 Task: In the  document Aiethicsplan.pdf Change font size of watermark '120' and place the watermark  'Horizontally'. Insert footer and write ww.ramsons.com
Action: Mouse moved to (137, 71)
Screenshot: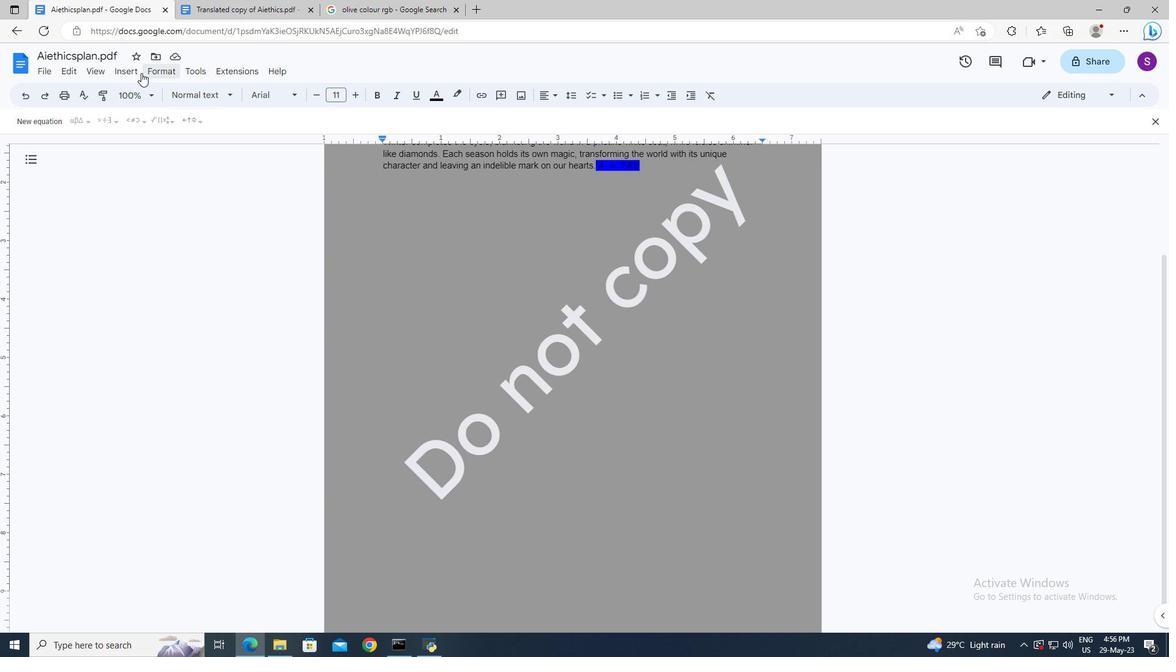 
Action: Mouse pressed left at (137, 71)
Screenshot: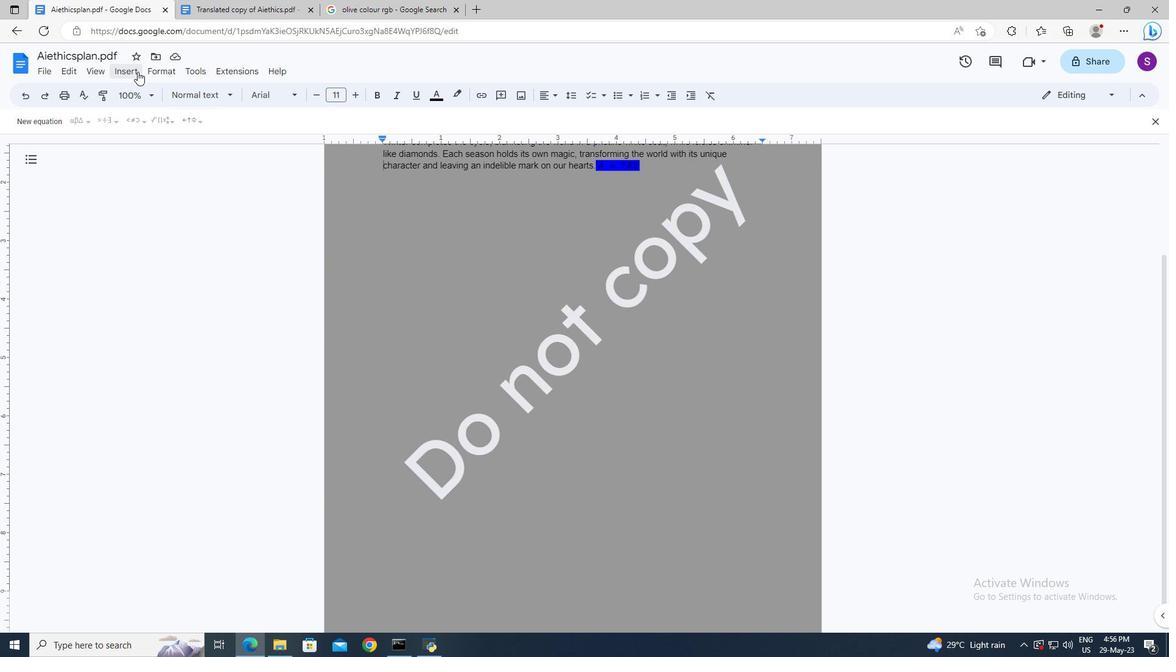 
Action: Mouse moved to (154, 352)
Screenshot: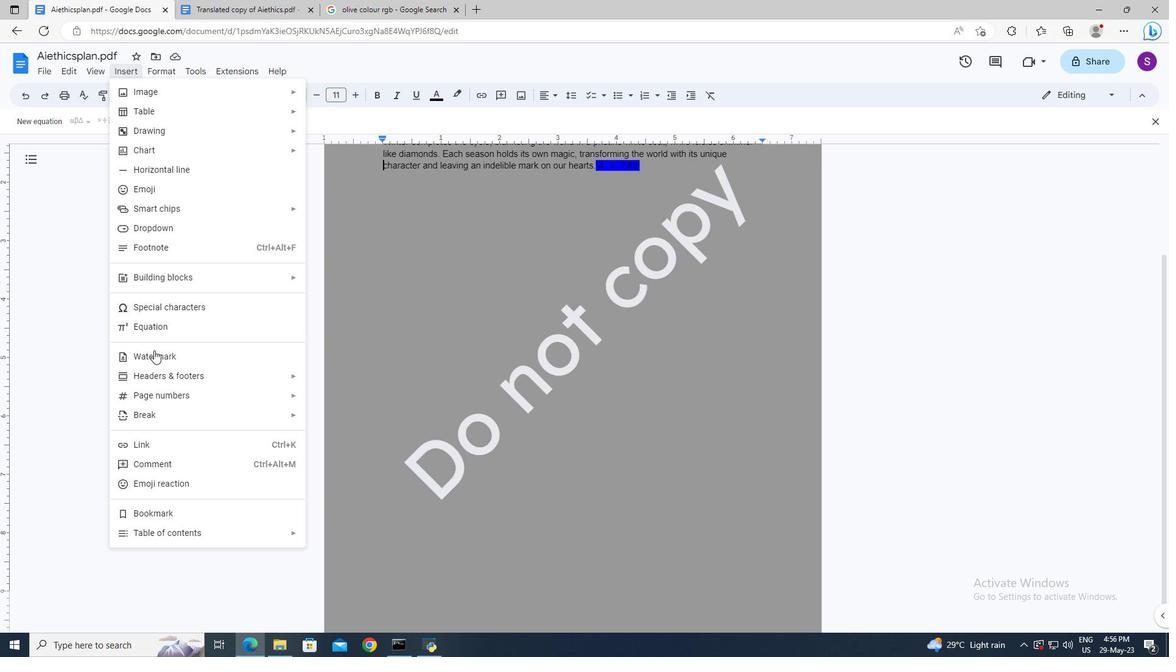 
Action: Mouse pressed left at (154, 352)
Screenshot: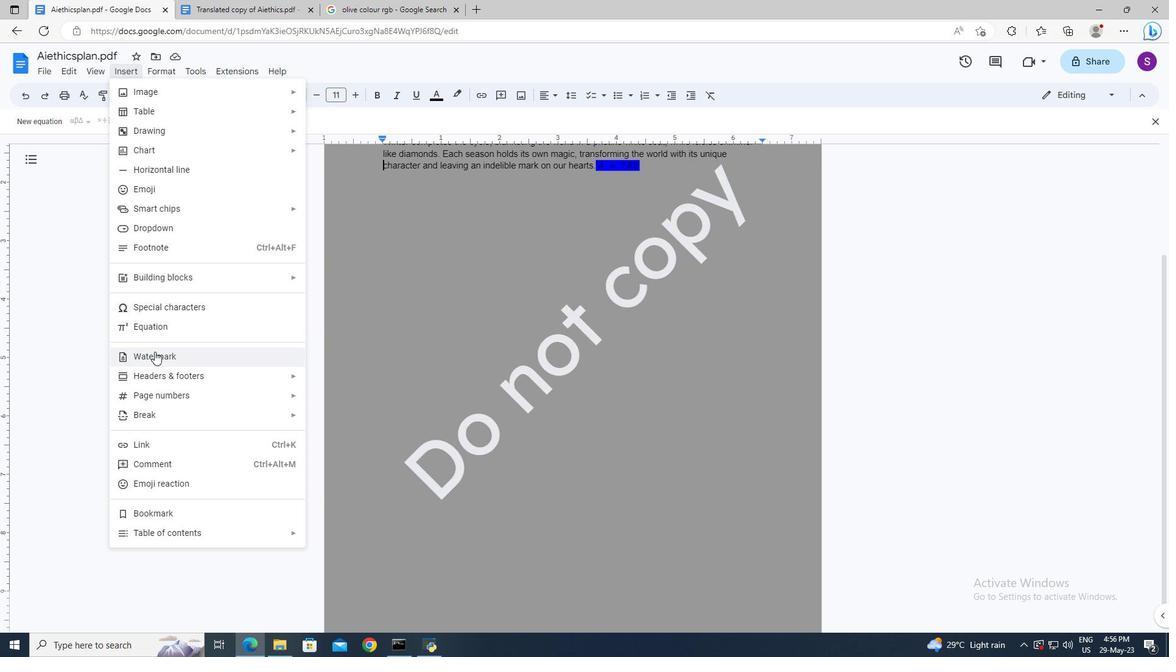 
Action: Mouse moved to (1028, 258)
Screenshot: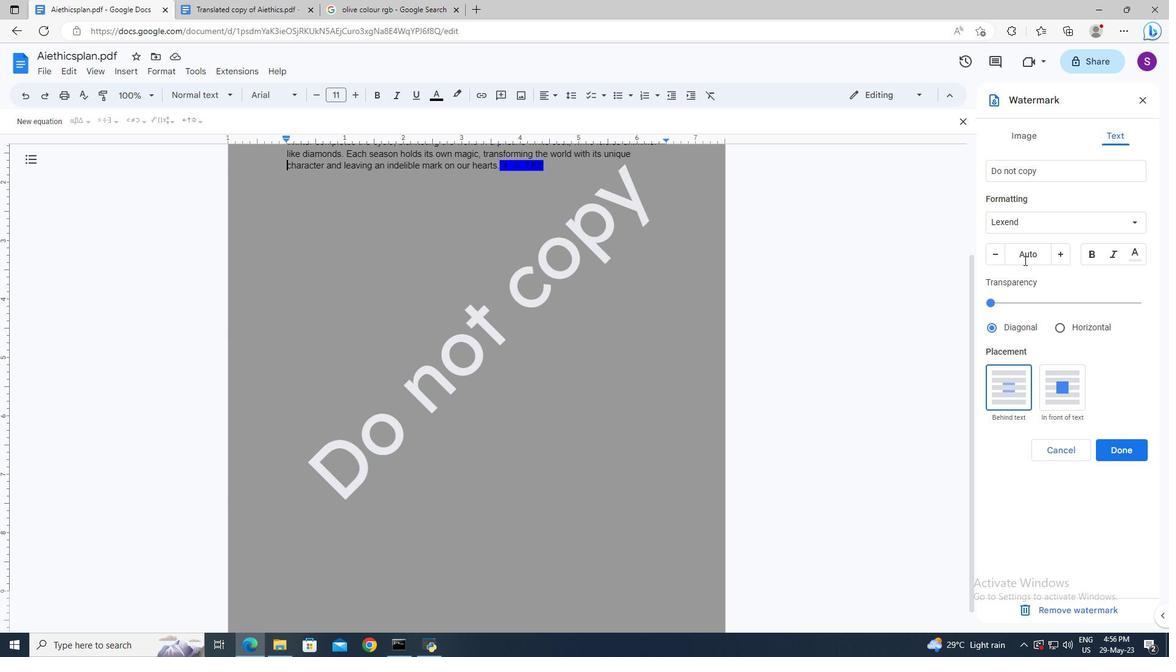
Action: Mouse pressed left at (1028, 258)
Screenshot: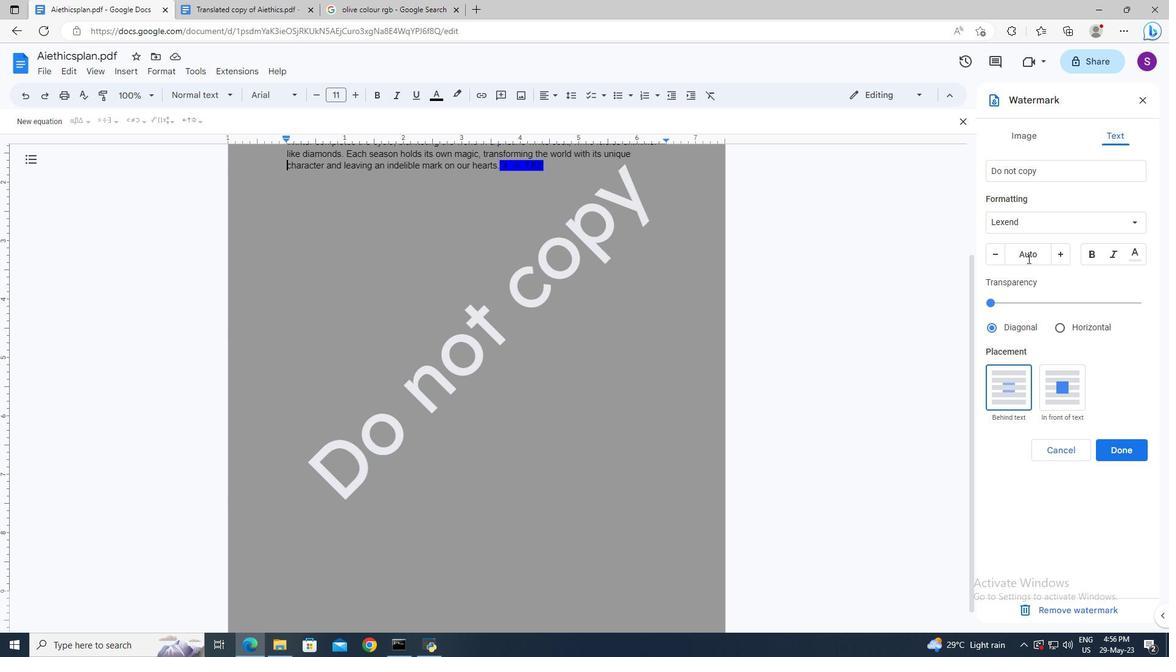 
Action: Key pressed 120<Key.enter>
Screenshot: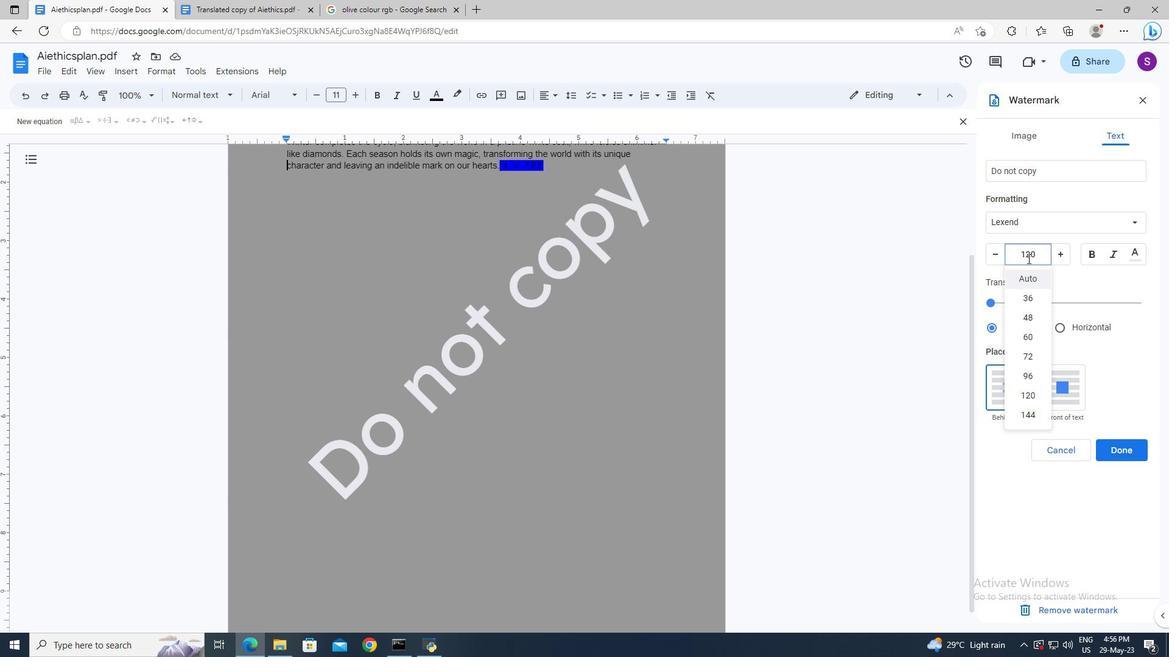
Action: Mouse moved to (1061, 330)
Screenshot: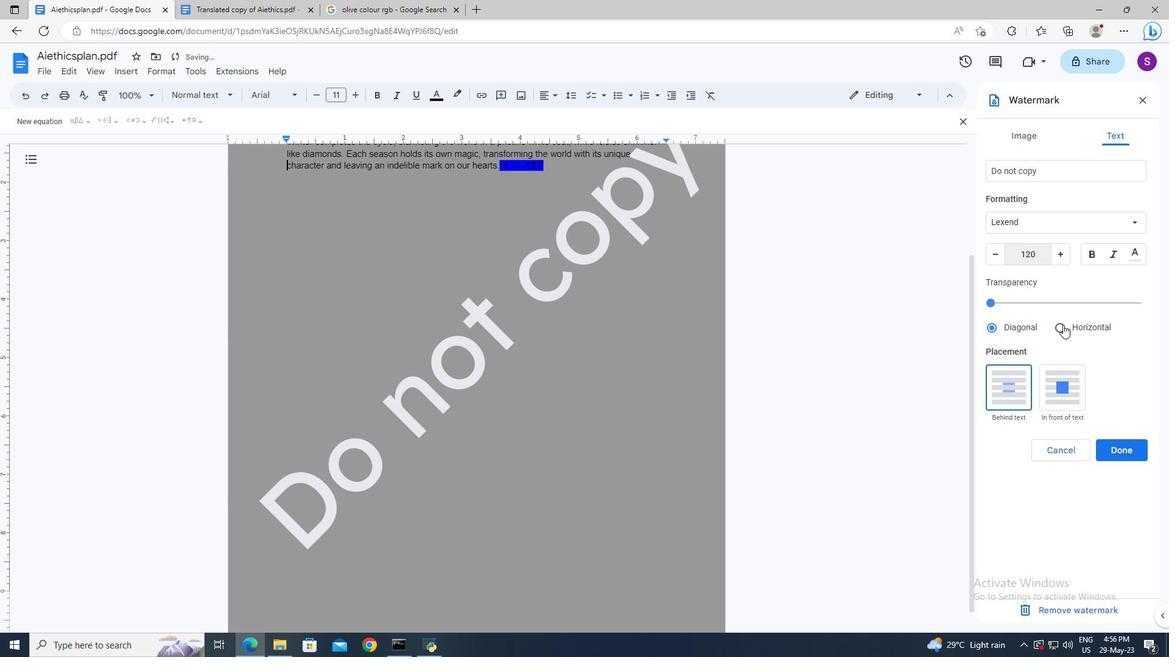 
Action: Mouse pressed left at (1061, 330)
Screenshot: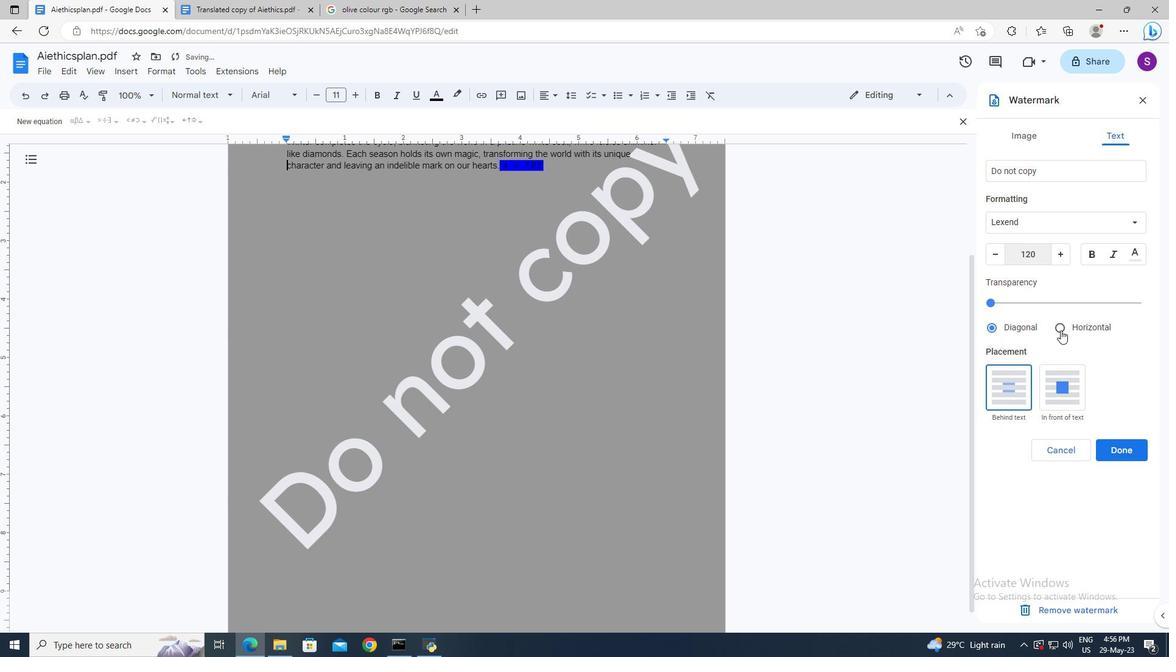 
Action: Mouse moved to (1110, 442)
Screenshot: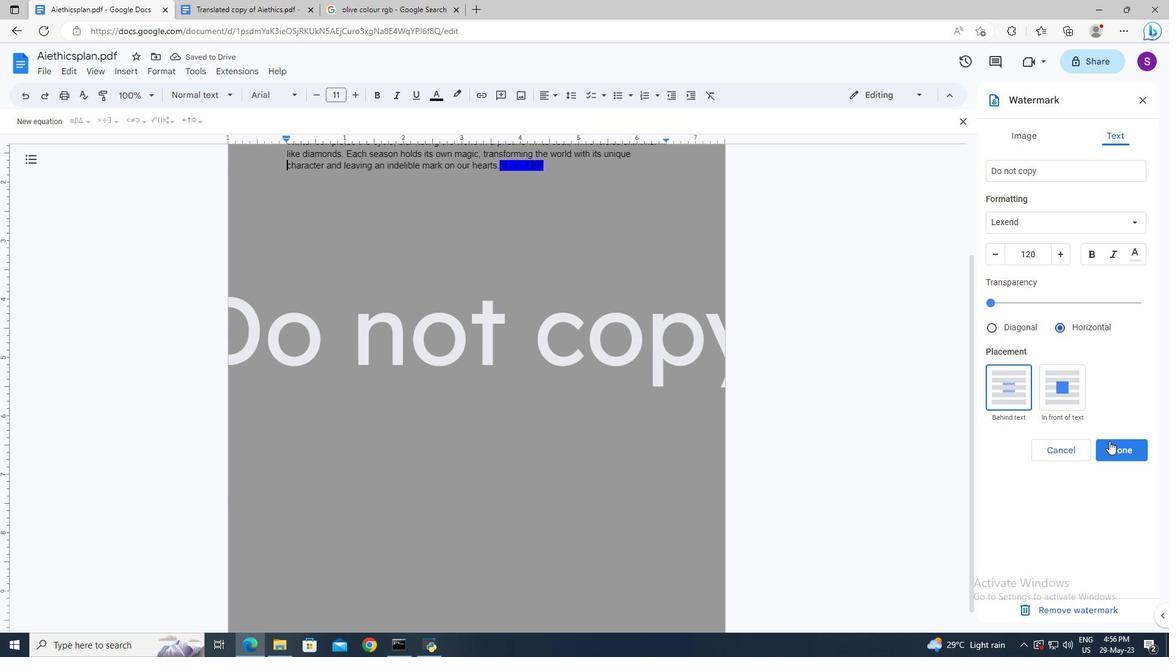 
Action: Mouse pressed left at (1110, 442)
Screenshot: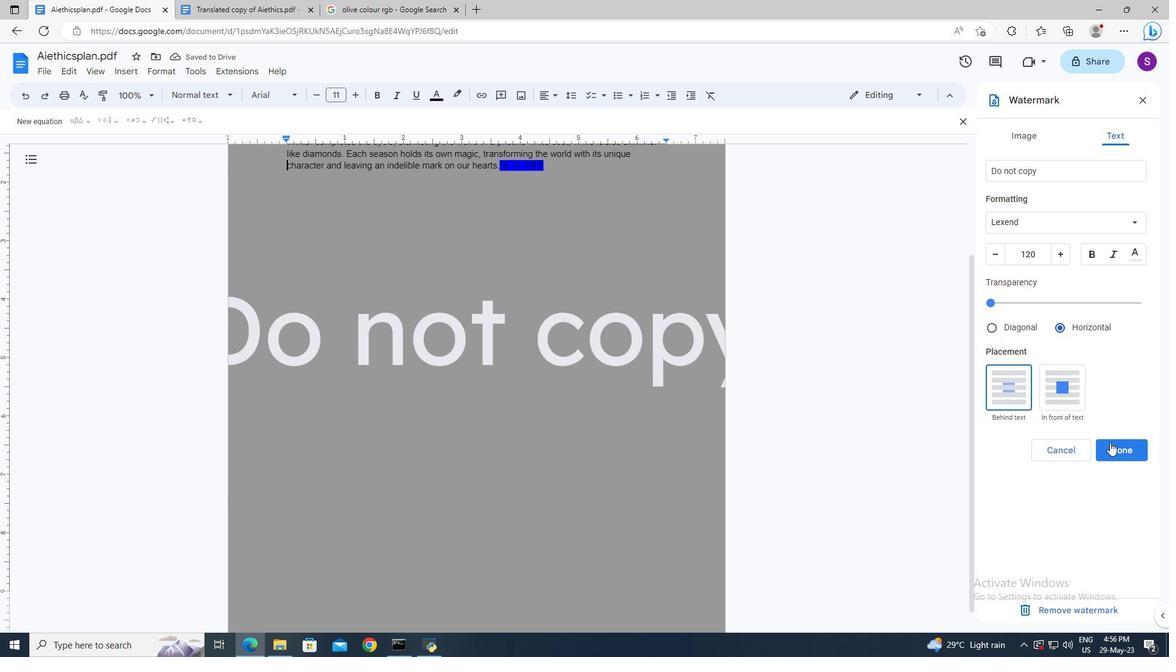 
Action: Mouse moved to (138, 73)
Screenshot: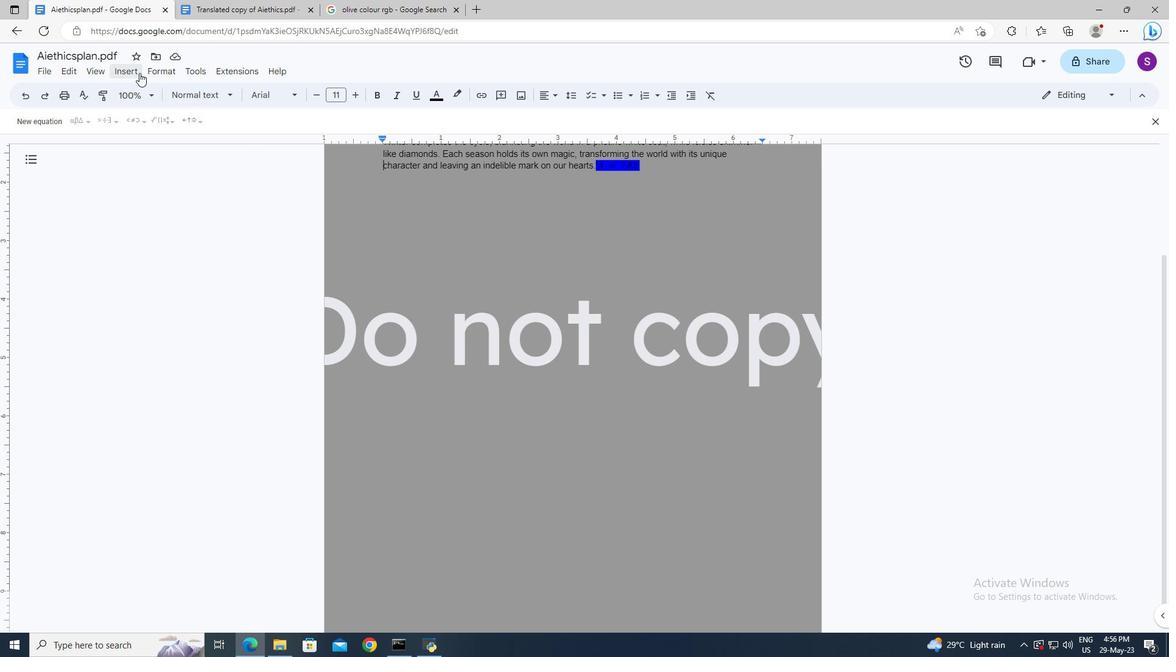 
Action: Mouse pressed left at (138, 73)
Screenshot: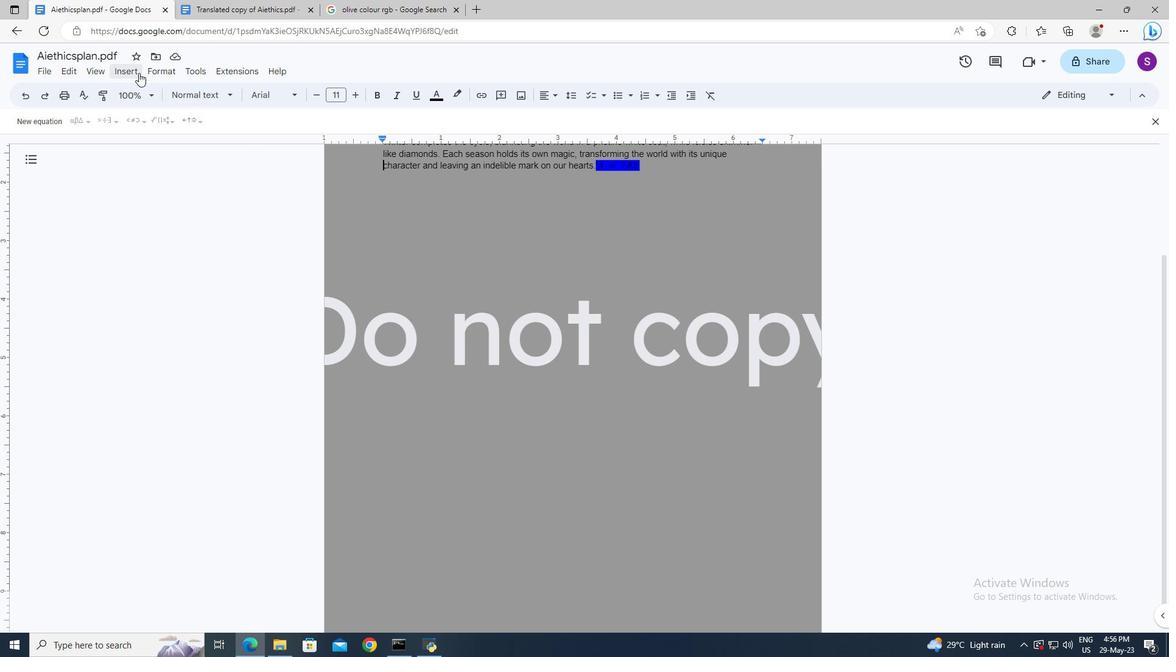 
Action: Mouse moved to (326, 398)
Screenshot: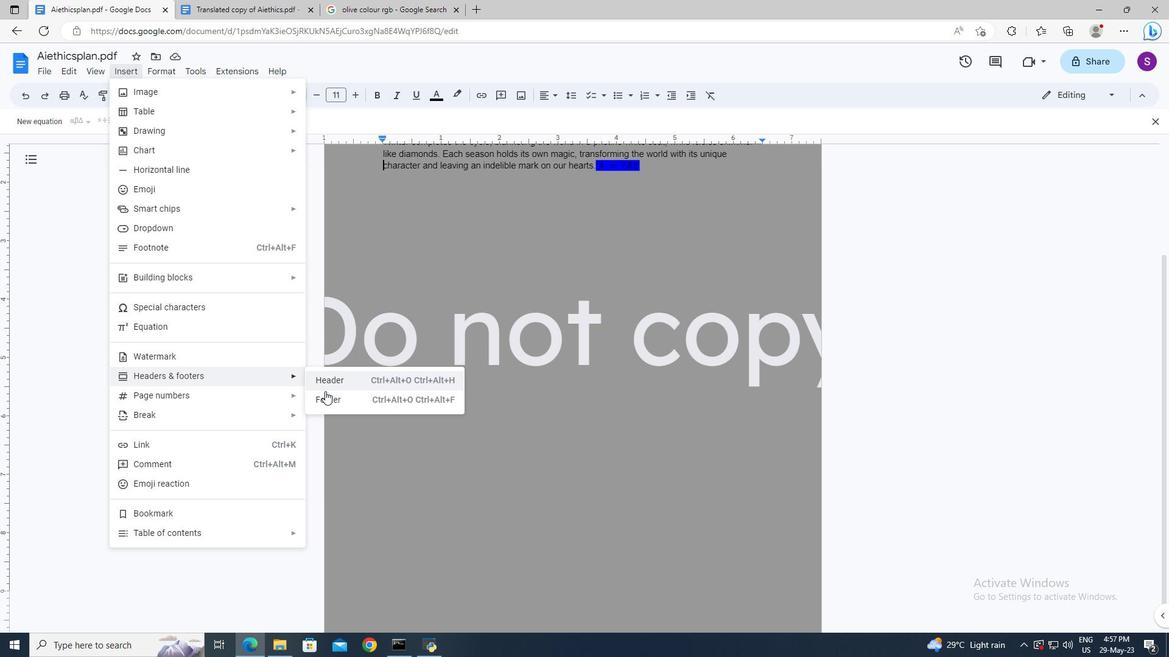 
Action: Mouse pressed left at (326, 398)
Screenshot: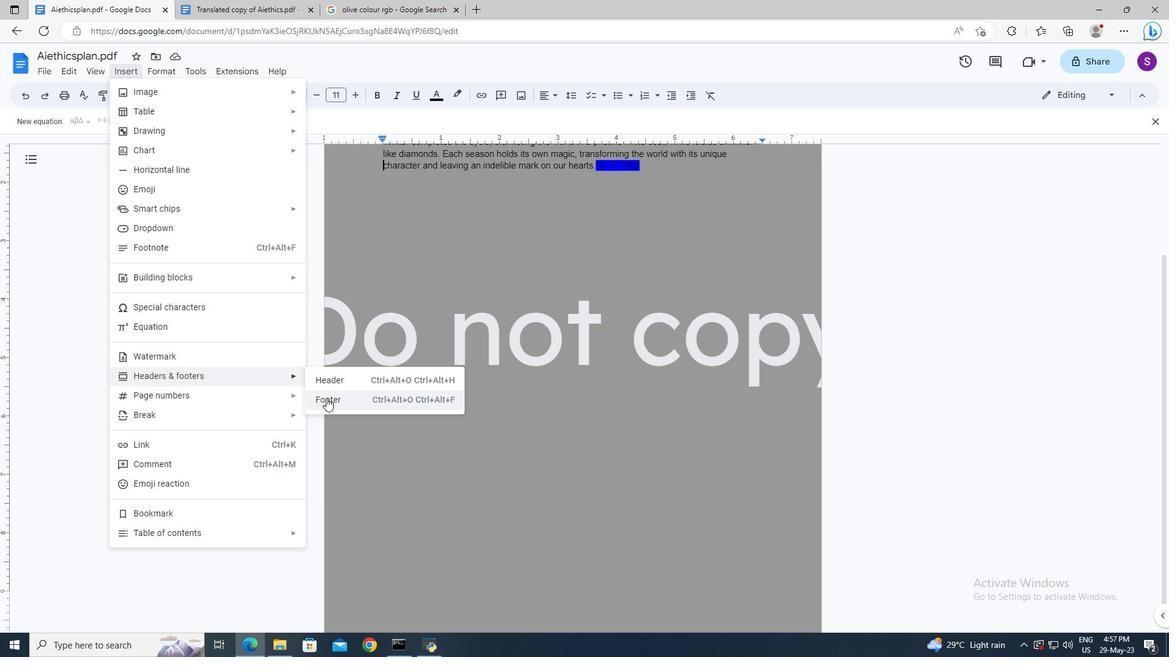 
Action: Mouse moved to (319, 395)
Screenshot: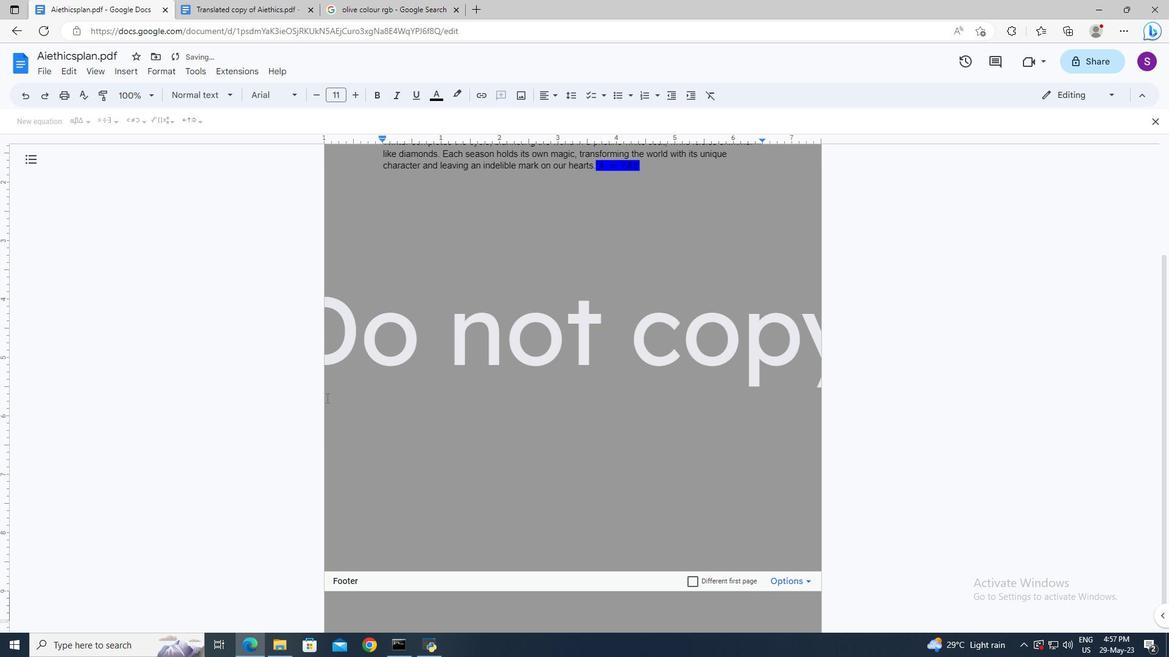 
Action: Key pressed www.ramsons.com
Screenshot: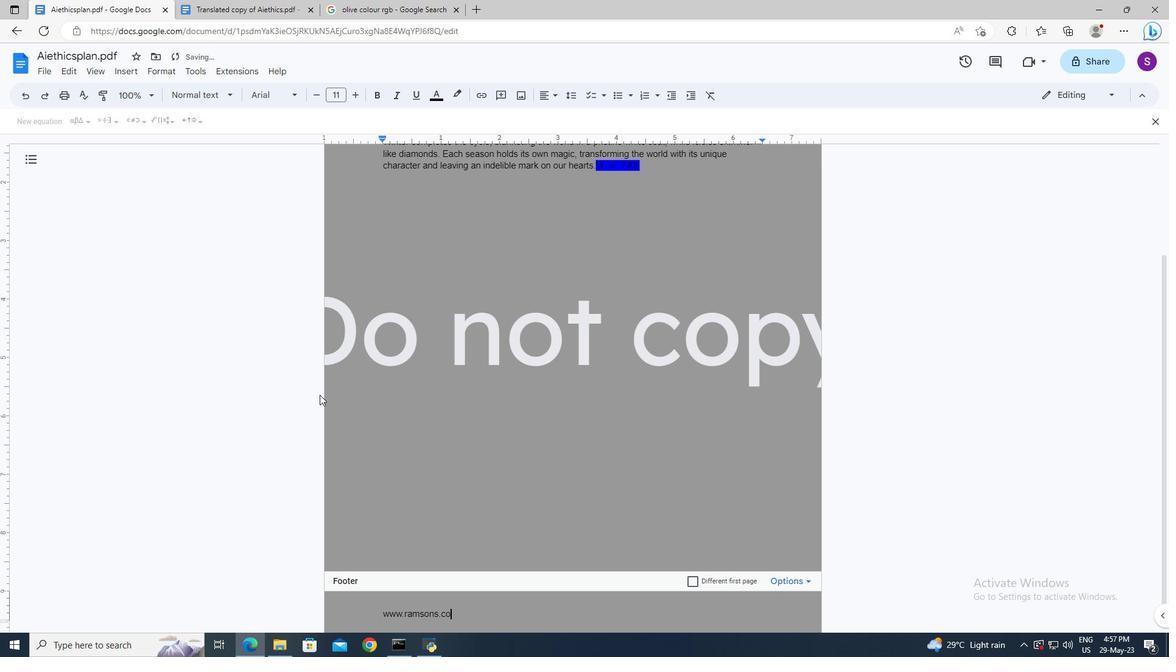 
Action: Mouse moved to (430, 295)
Screenshot: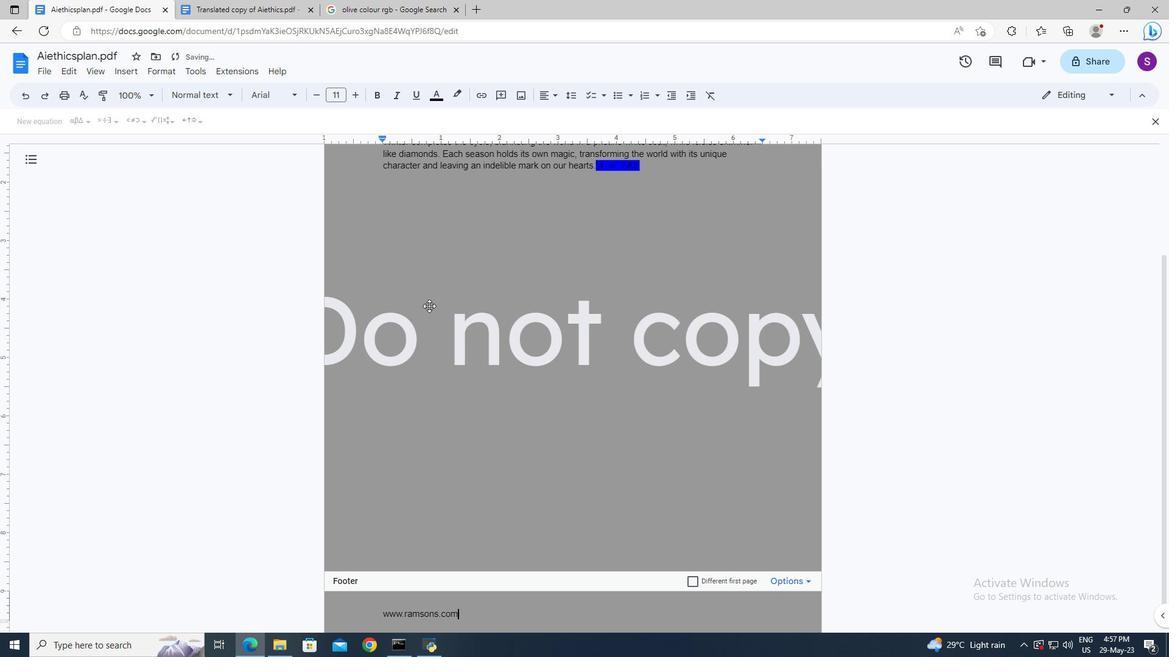 
Action: Mouse pressed left at (430, 295)
Screenshot: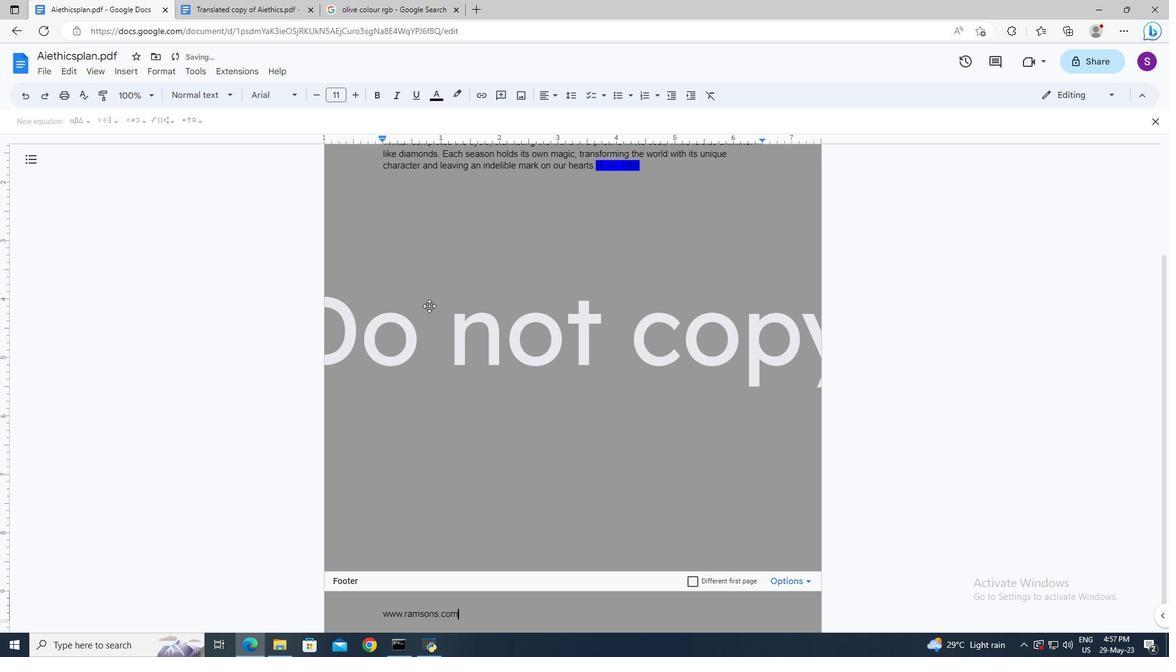 
Action: Mouse moved to (435, 288)
Screenshot: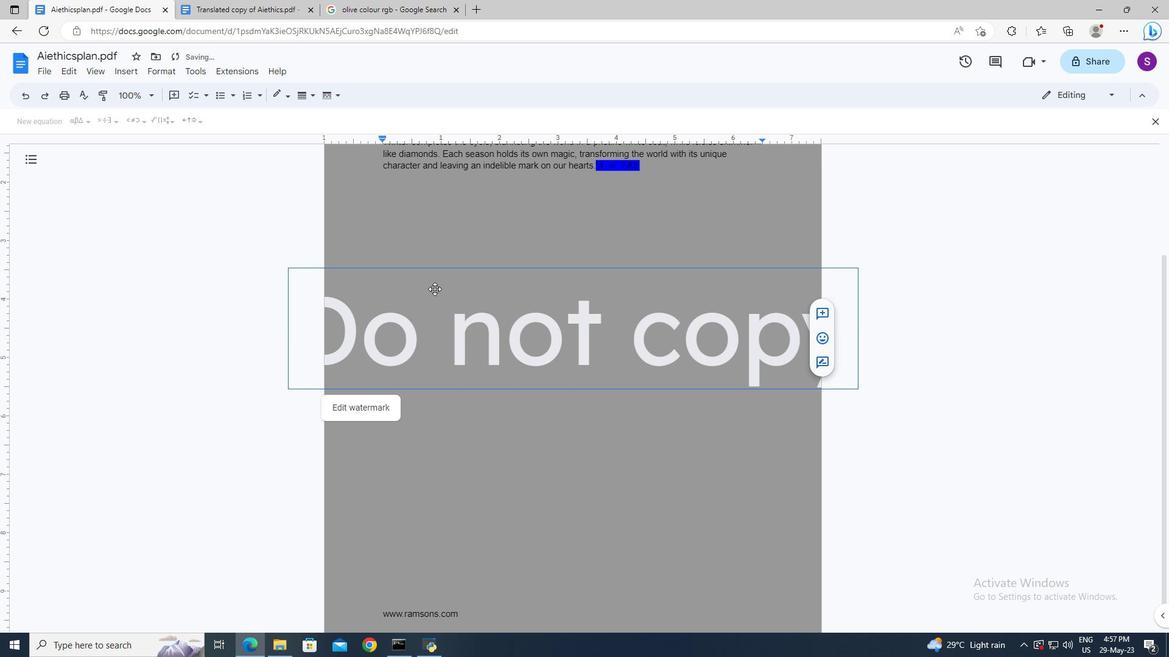 
